 Task: Create a Workspace WS0000000002 in Trello with Workspace Type as ENGINEERING-IT and Workspace Description as WD0000000002. Invite a Team Member Ayush98111@gmail.com to Workspace WS0000000002 in Trello. Invite a Team Member Mailaustralia7@gmail.com to Workspace WS0000000002 in Trello. Invite a Team Member Carxxstreet791@gmail.com to Workspace WS0000000002 in Trello. Invite a Team Member Nikrathi889@gmail.com to Workspace WS0000000002 in Trello
Action: Mouse moved to (340, 369)
Screenshot: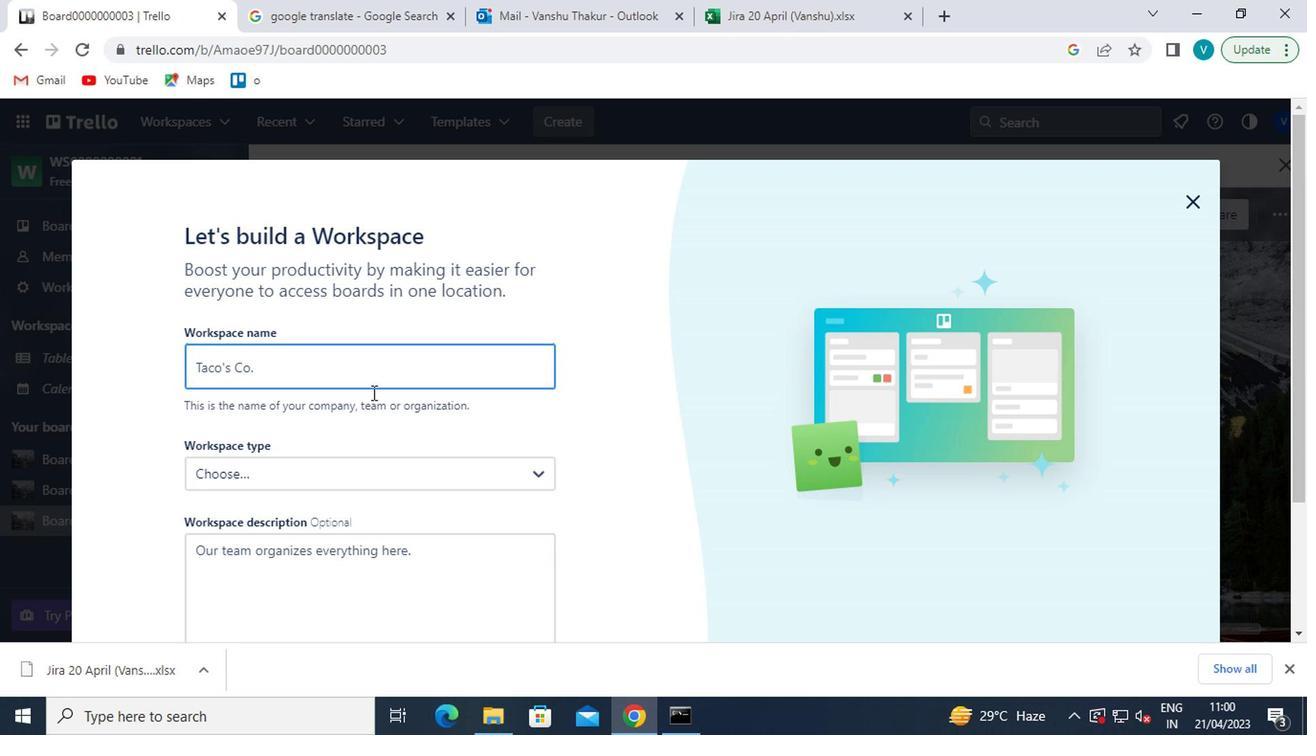 
Action: Mouse pressed left at (340, 369)
Screenshot: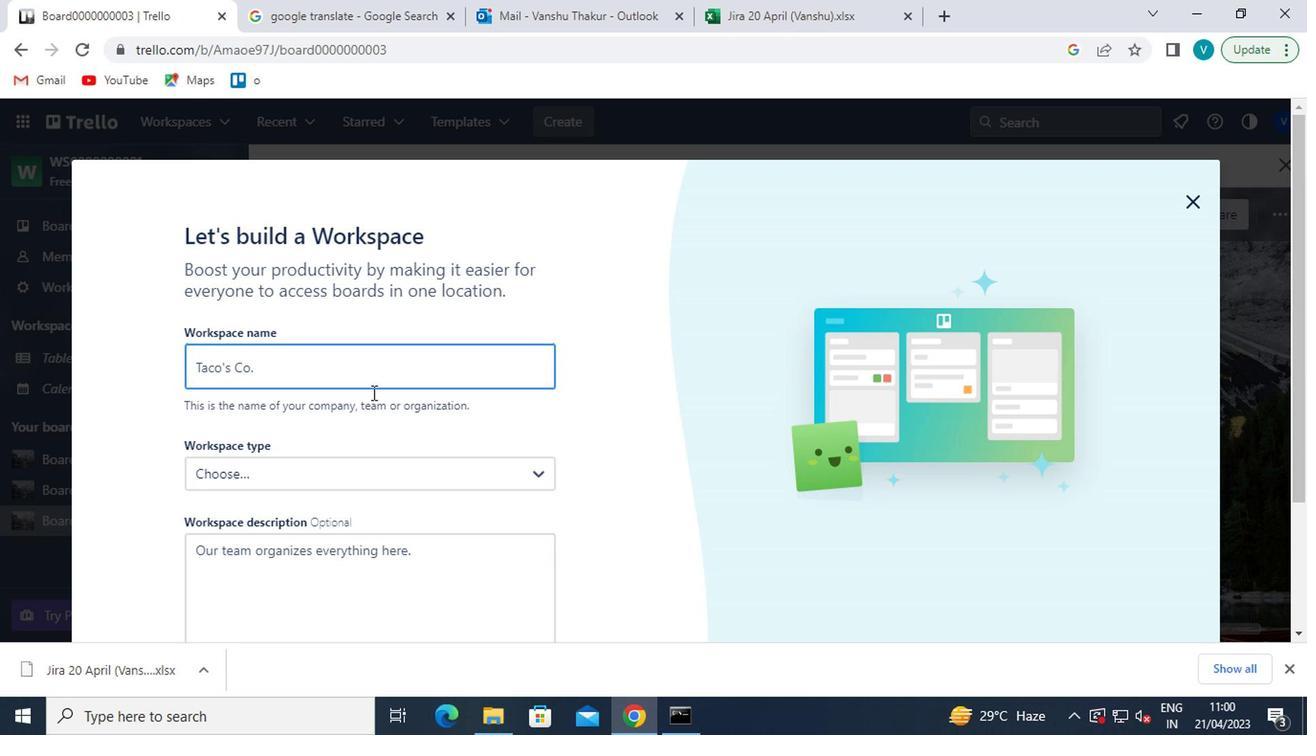 
Action: Mouse moved to (340, 369)
Screenshot: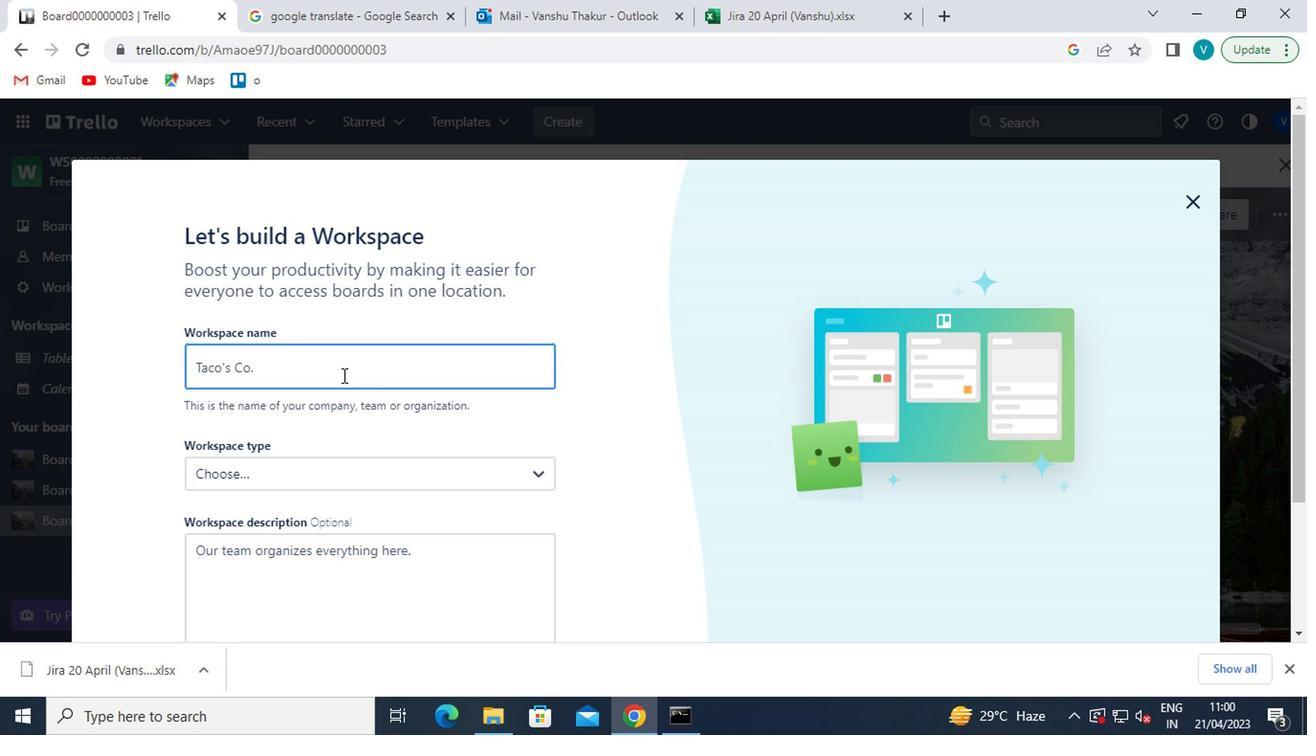 
Action: Key pressed <Key.shift>WS0000000002
Screenshot: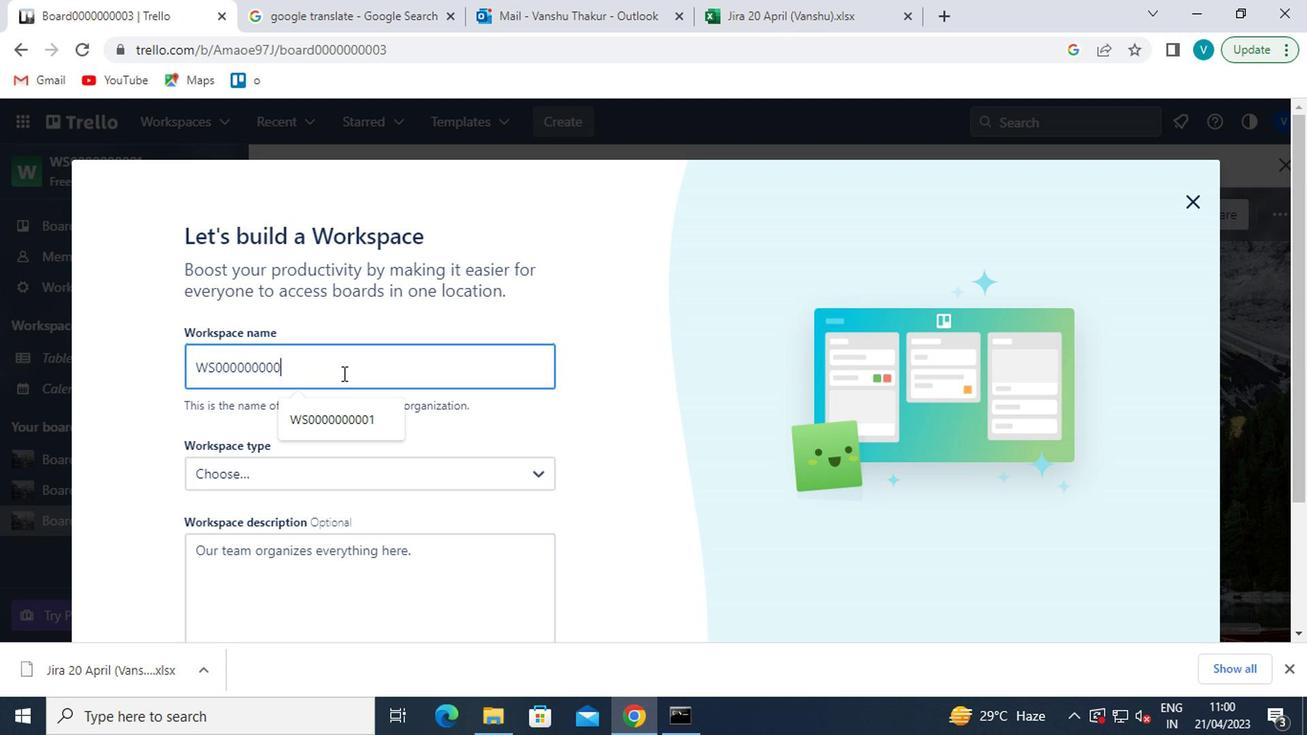 
Action: Mouse moved to (296, 471)
Screenshot: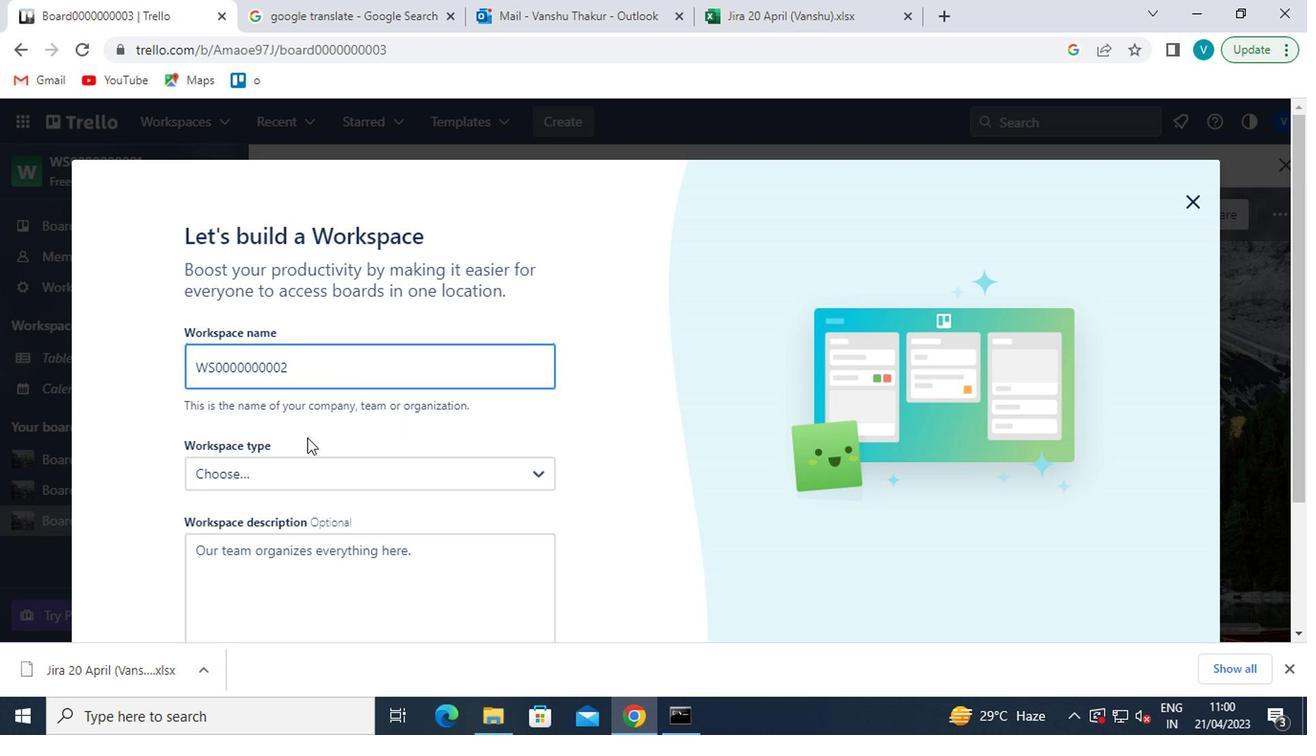 
Action: Mouse pressed left at (296, 471)
Screenshot: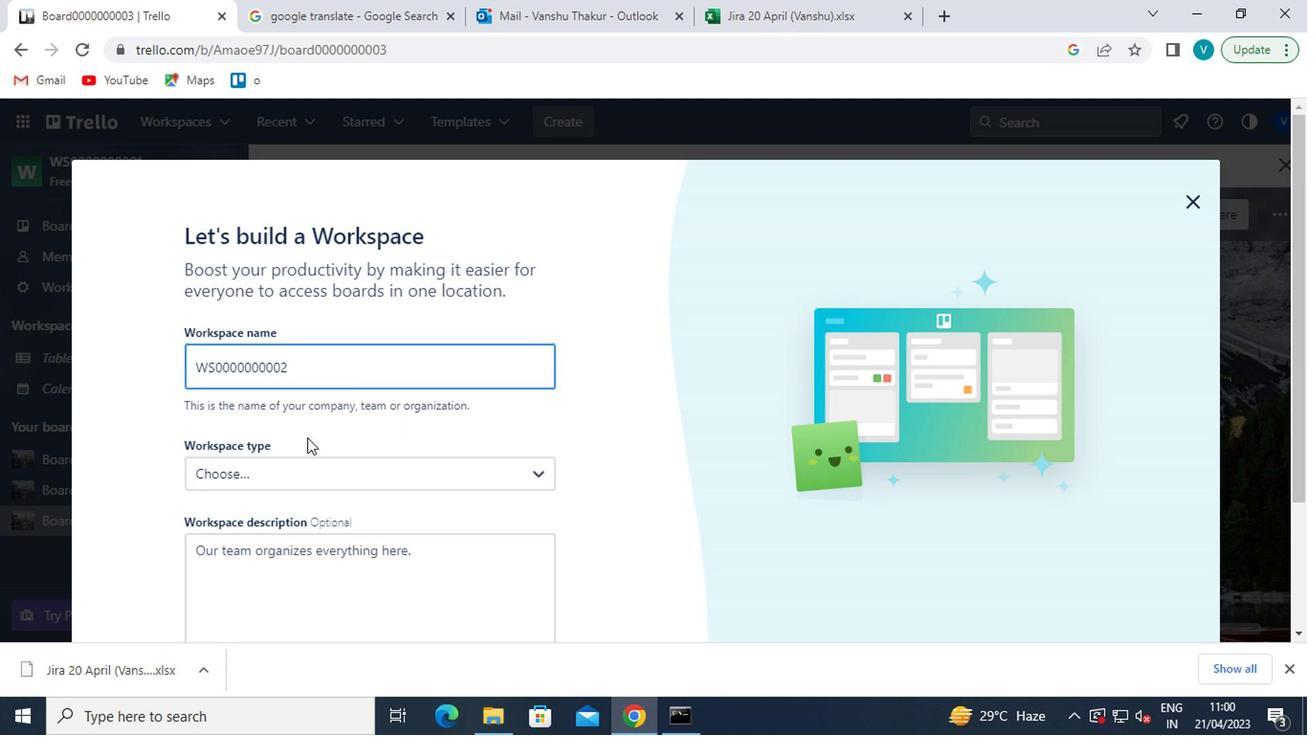 
Action: Mouse moved to (249, 613)
Screenshot: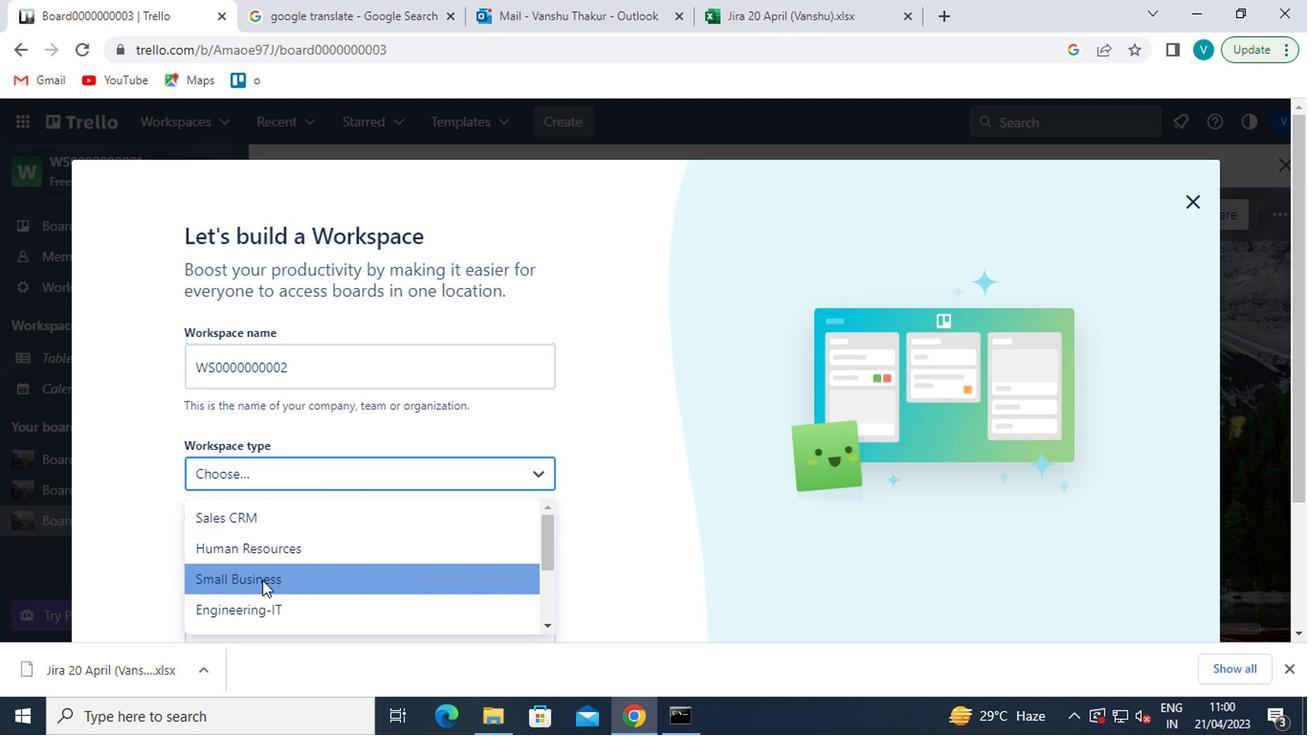
Action: Mouse pressed left at (249, 613)
Screenshot: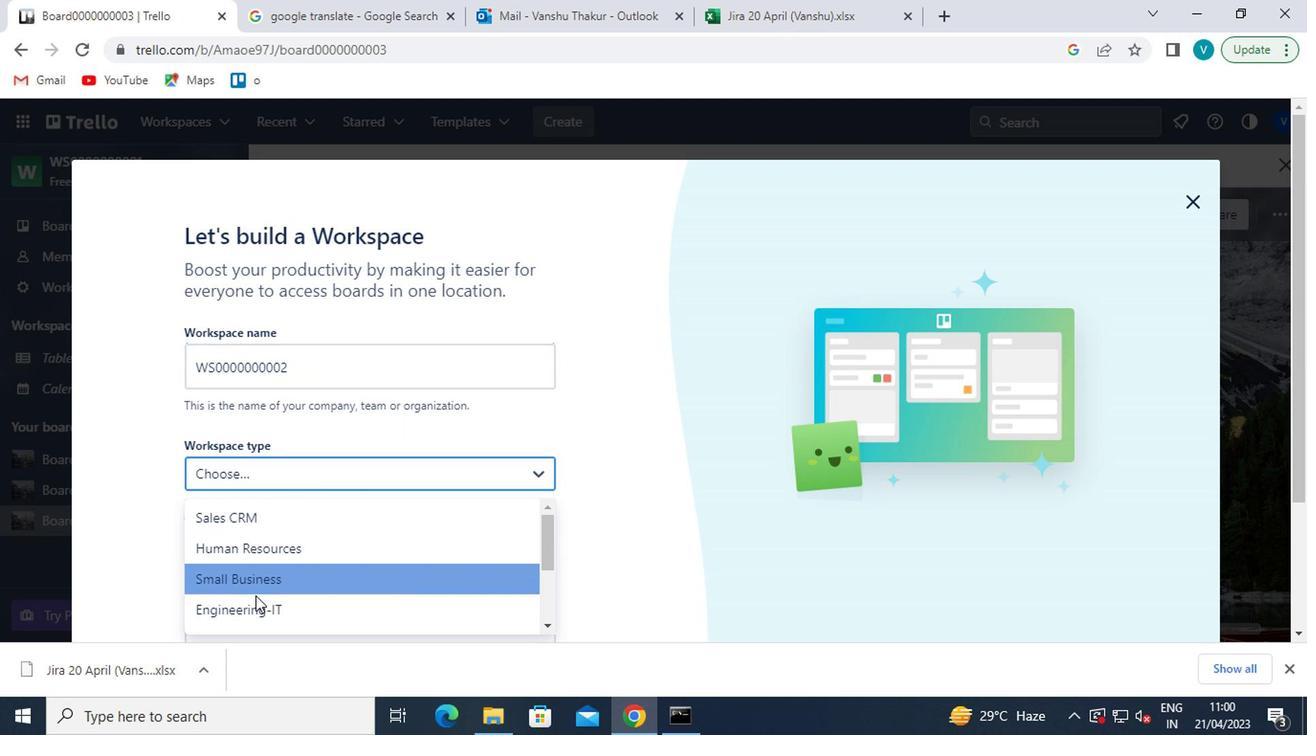 
Action: Mouse moved to (249, 556)
Screenshot: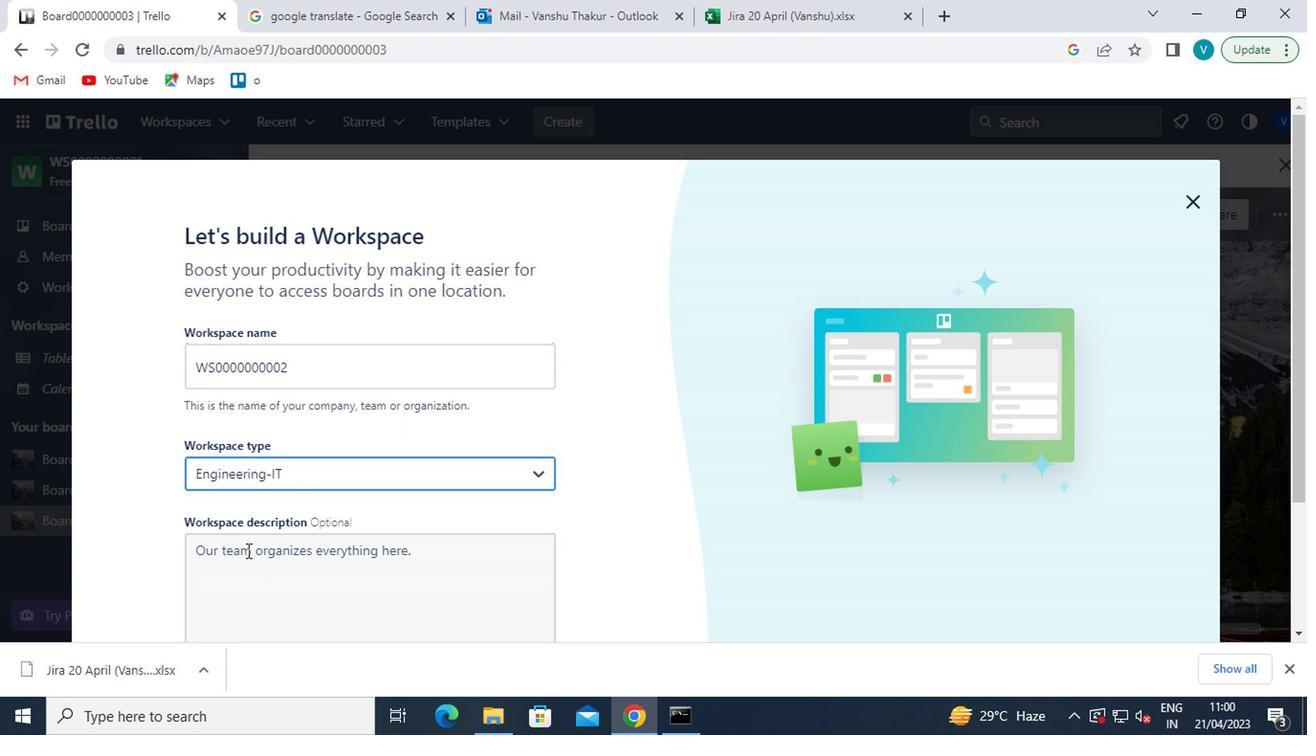 
Action: Mouse pressed left at (249, 556)
Screenshot: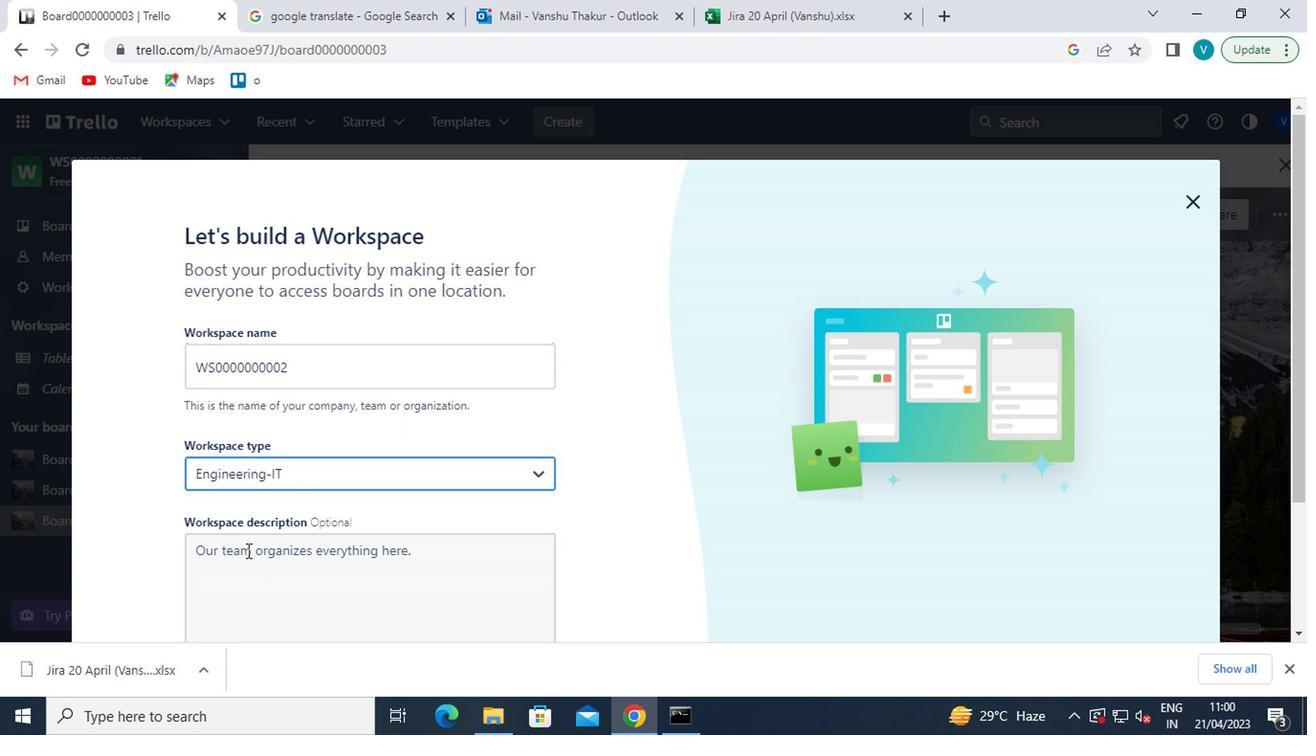 
Action: Mouse moved to (252, 552)
Screenshot: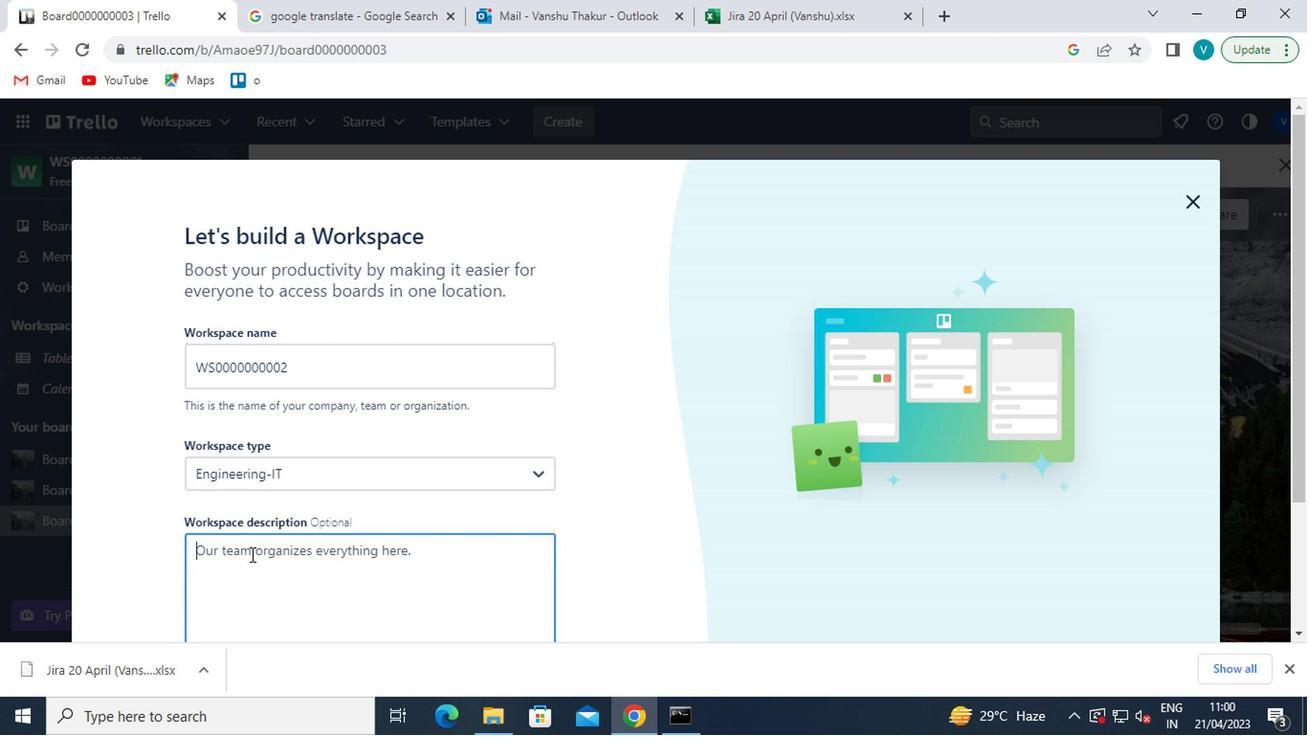 
Action: Key pressed <Key.shift>WD0000000002
Screenshot: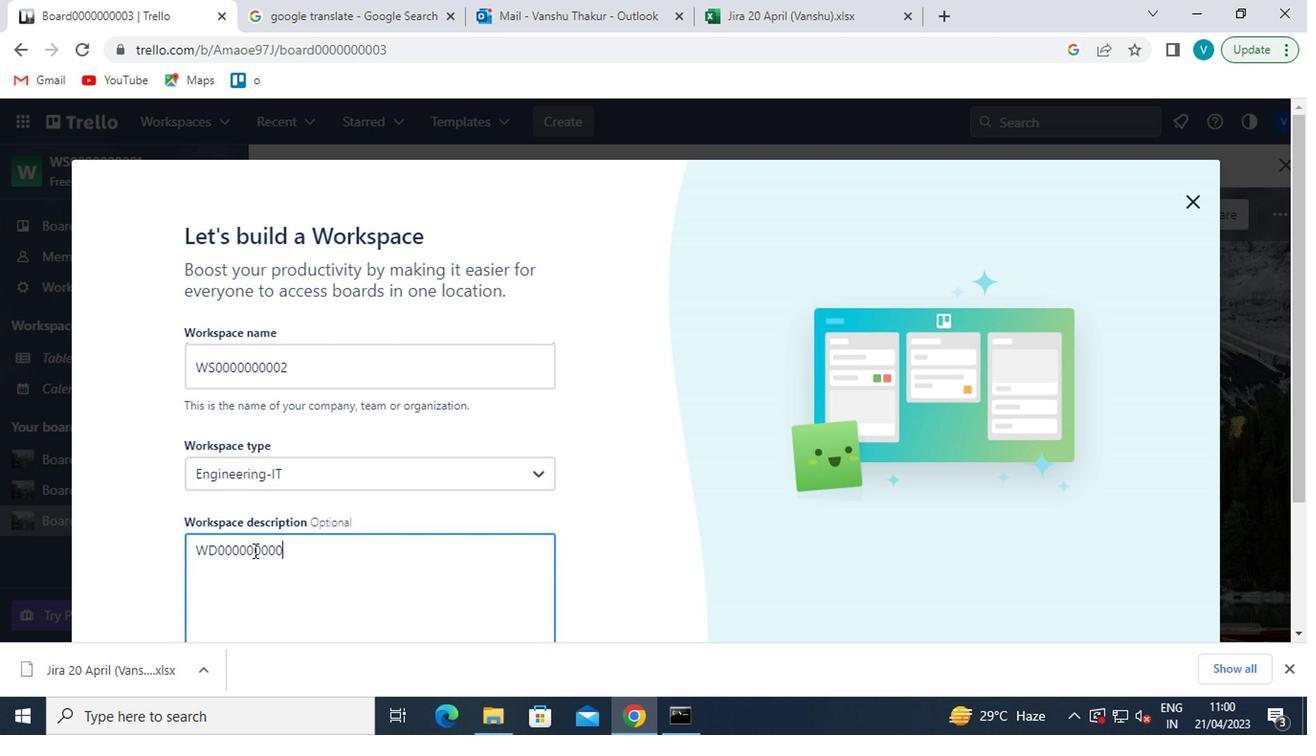 
Action: Mouse moved to (439, 517)
Screenshot: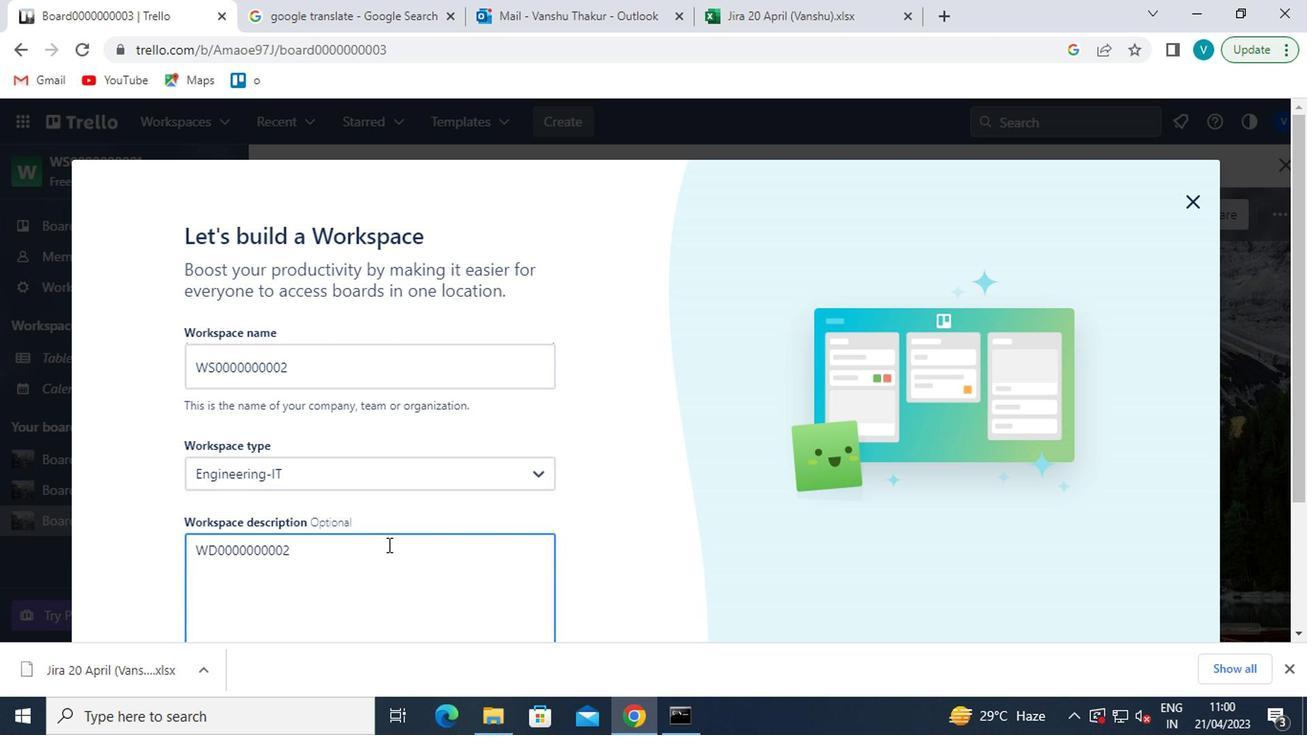 
Action: Mouse scrolled (439, 516) with delta (0, 0)
Screenshot: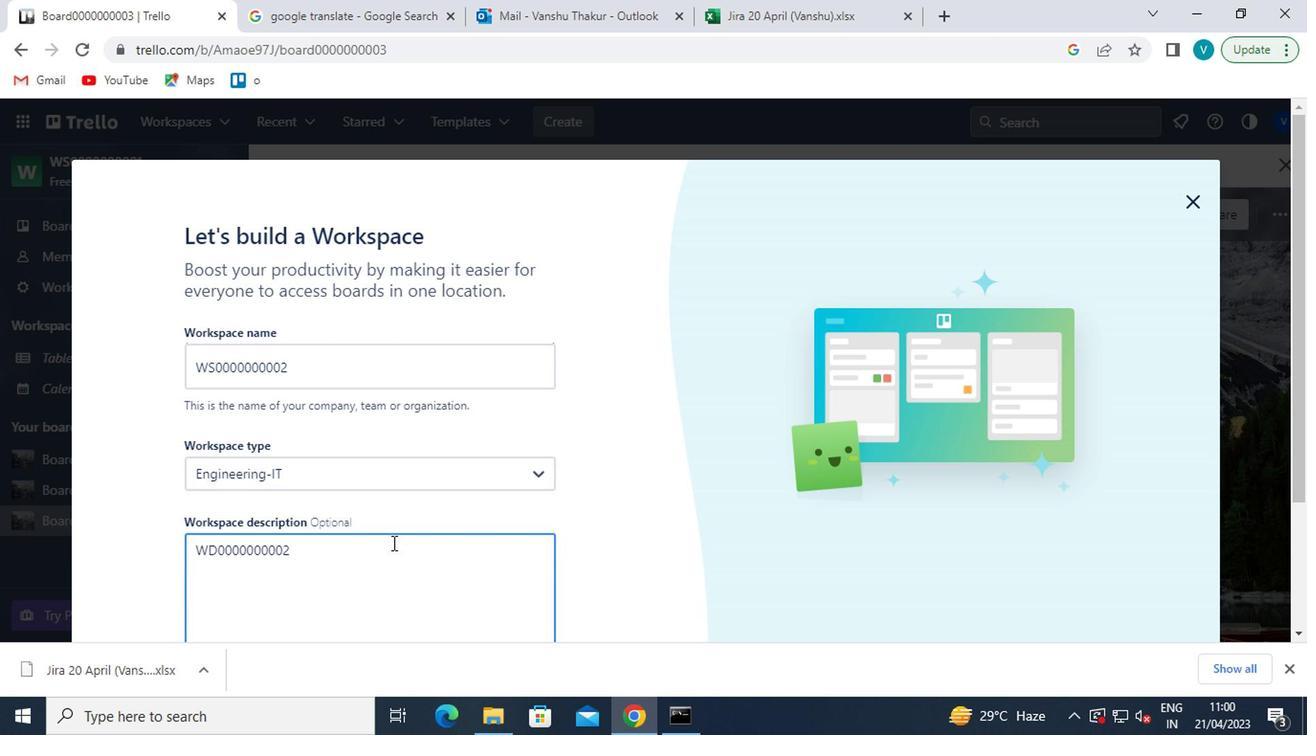 
Action: Mouse moved to (445, 504)
Screenshot: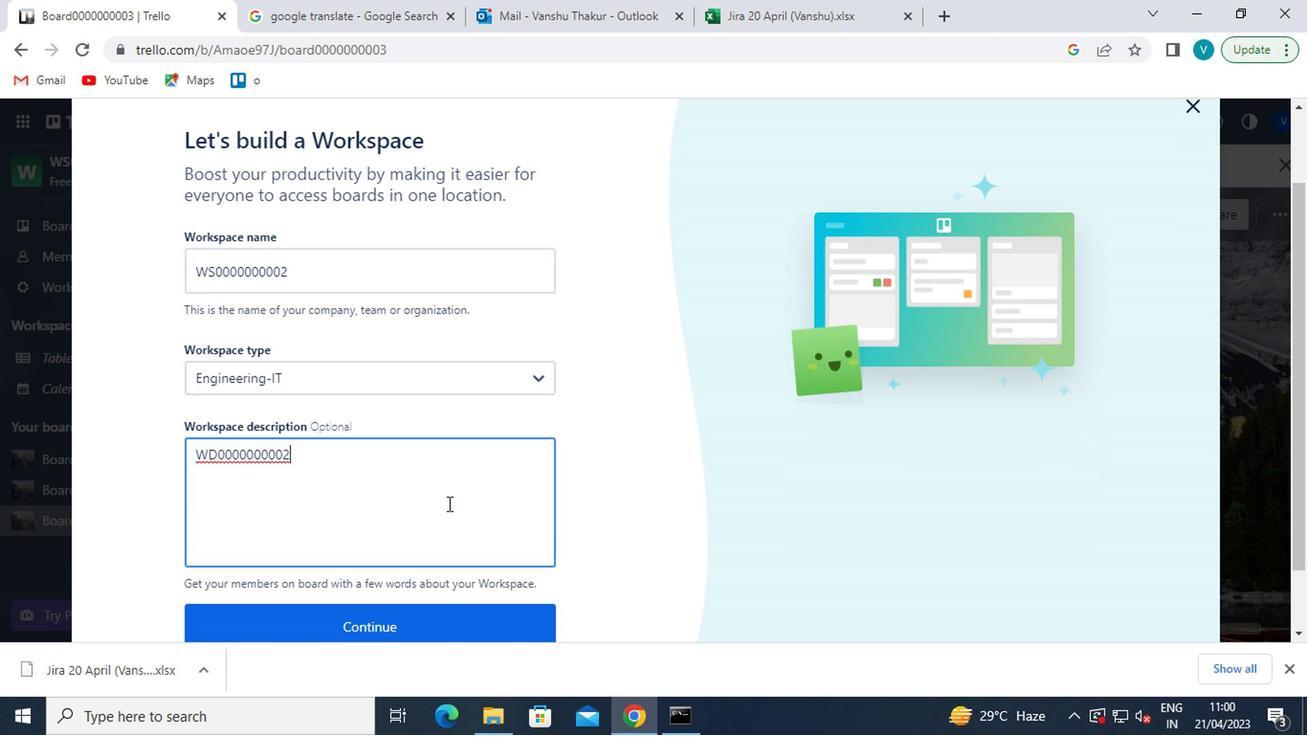 
Action: Mouse scrolled (445, 502) with delta (0, -1)
Screenshot: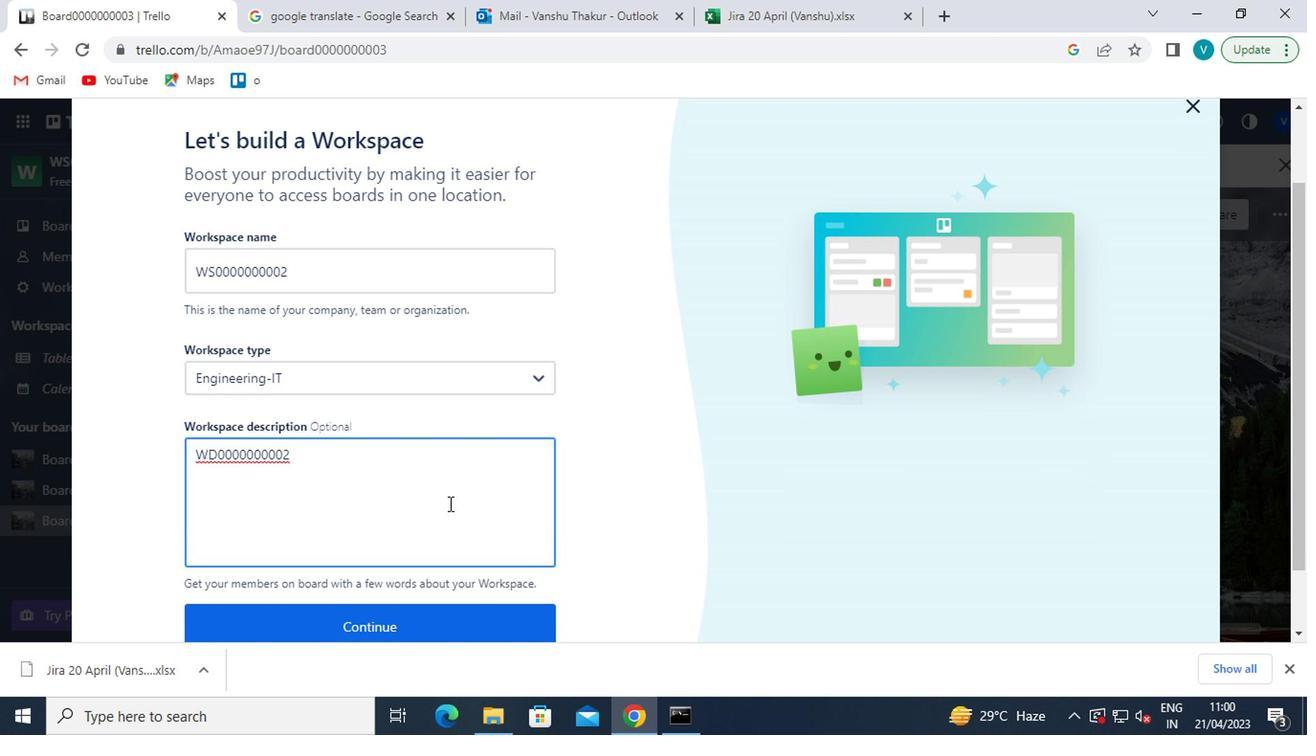 
Action: Mouse moved to (431, 540)
Screenshot: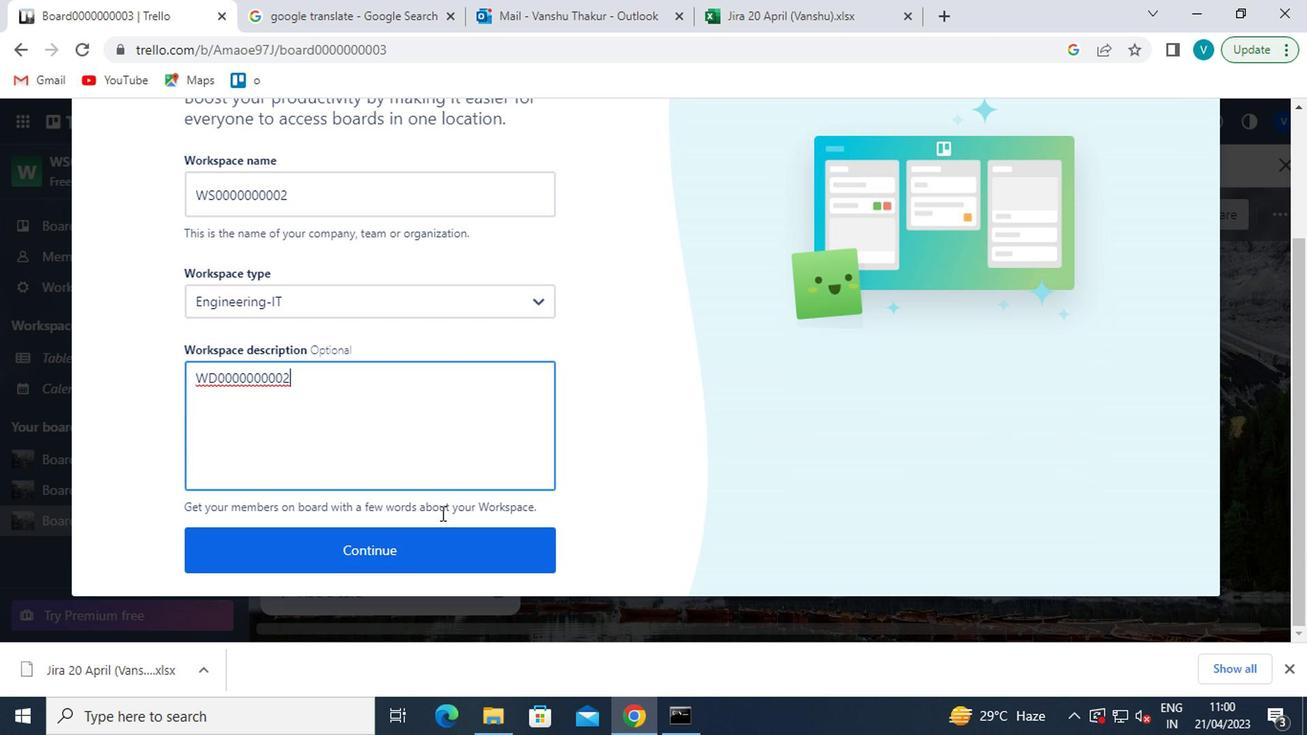 
Action: Mouse pressed left at (431, 540)
Screenshot: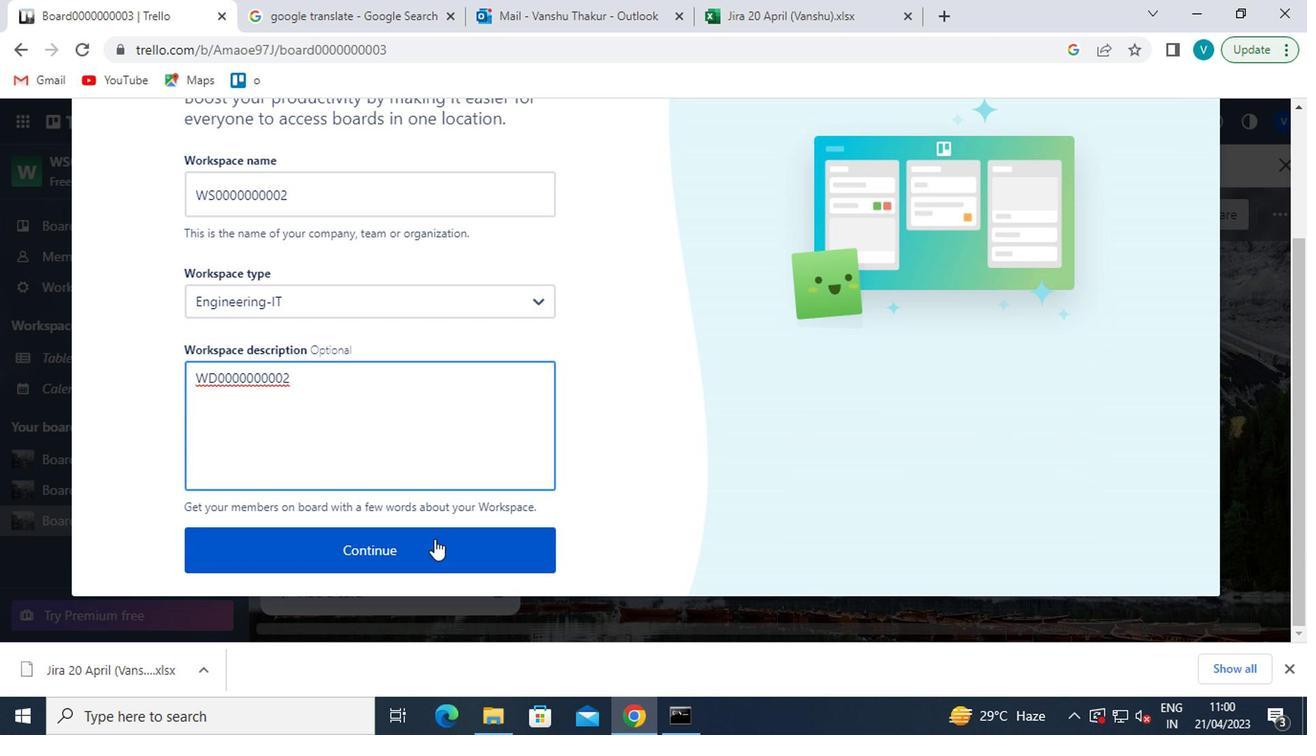 
Action: Mouse moved to (417, 318)
Screenshot: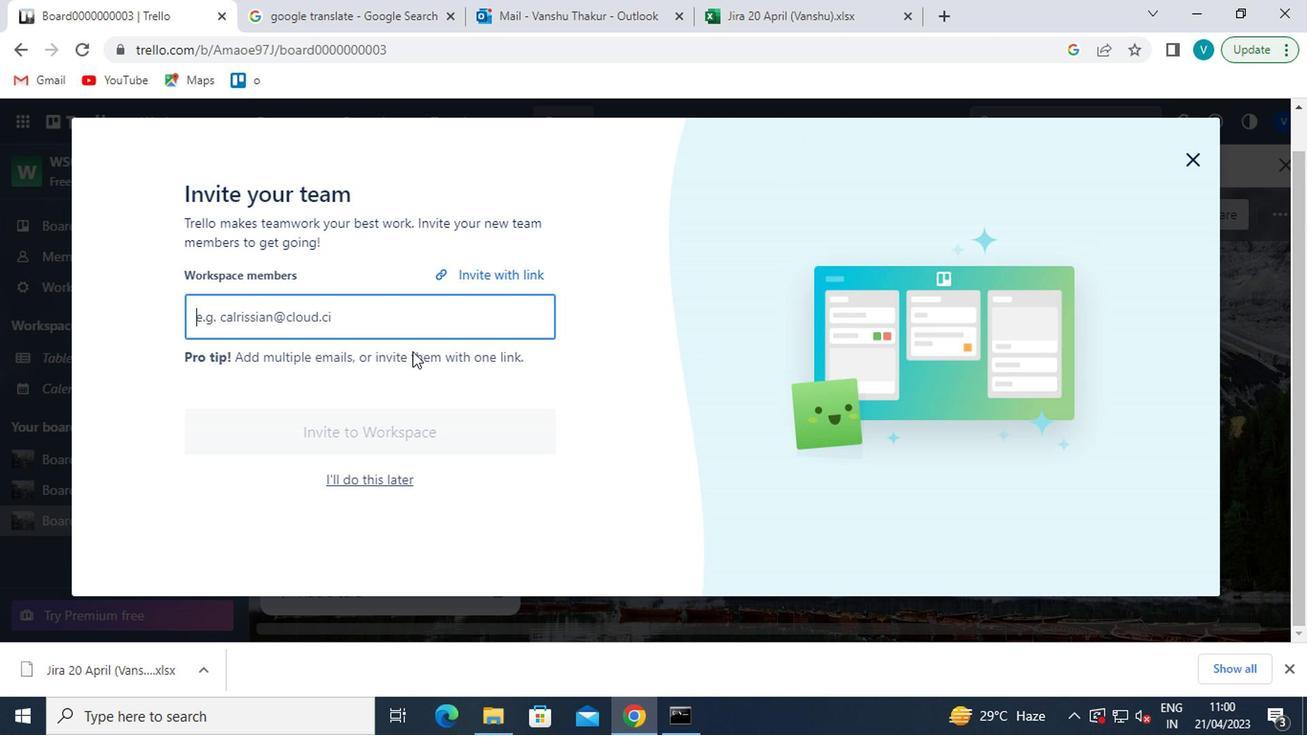 
Action: Mouse pressed left at (417, 318)
Screenshot: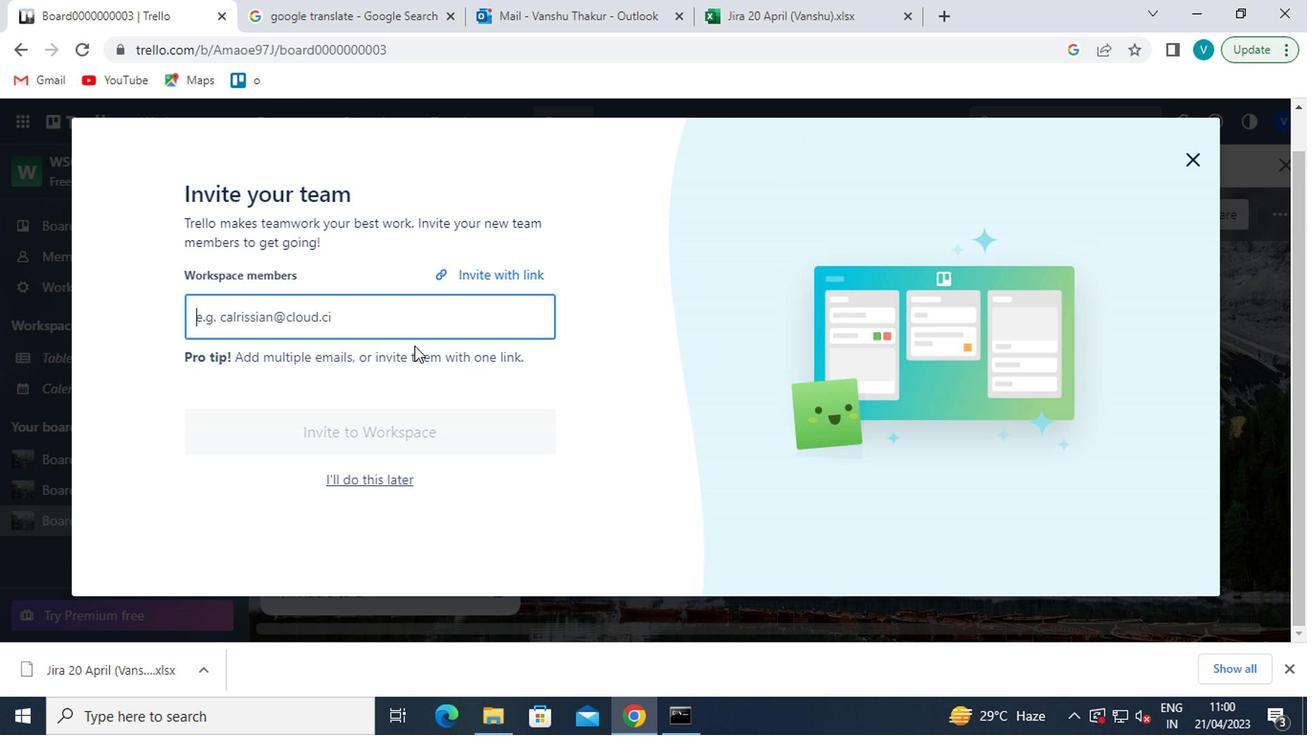 
Action: Key pressed <Key.shift>AYUSH98111<Key.shift>@GMAIL.COM<Key.enter><Key.shift>MAILAUSTRALIA7<Key.shift>@GMAIL.COM<Key.enter><Key.shift>CARXXSTREET791<Key.shift>@GMAIL.COM<Key.enter><Key.shift>NIKRATHI889<Key.shift>@GMAIL.COM
Screenshot: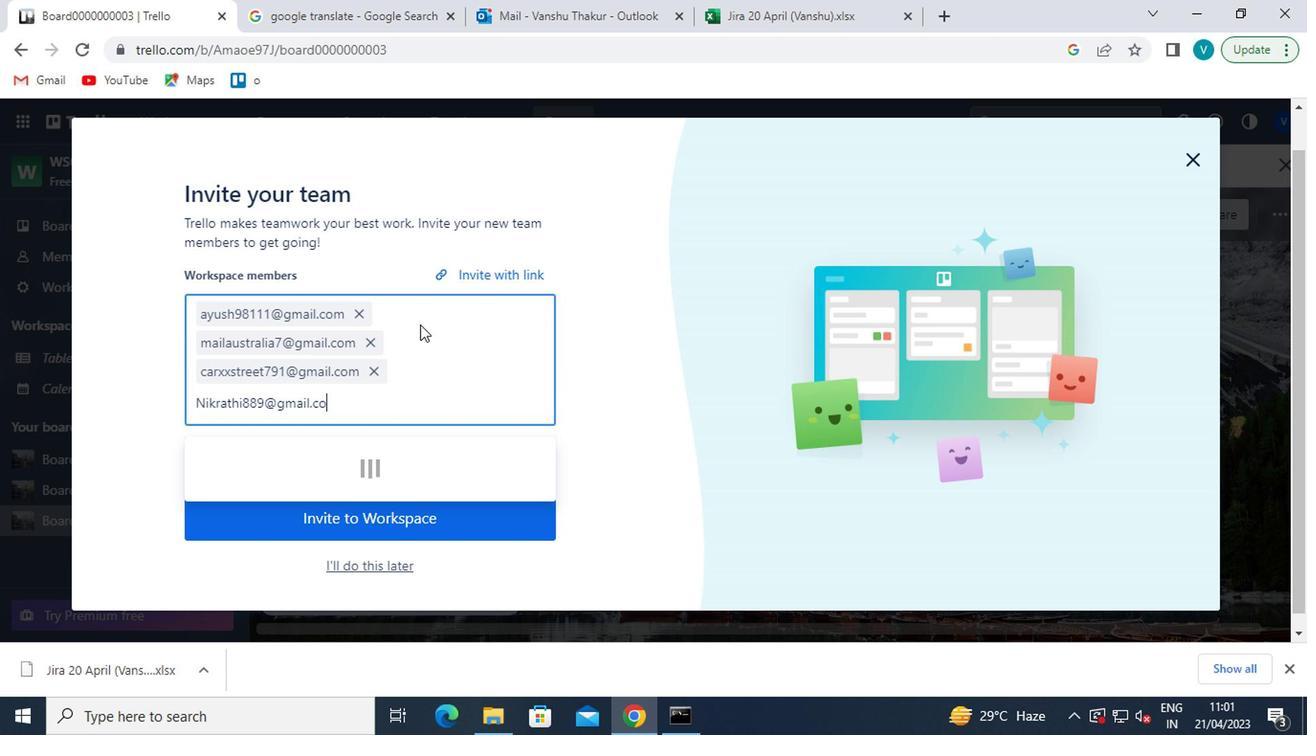 
Action: Mouse moved to (448, 528)
Screenshot: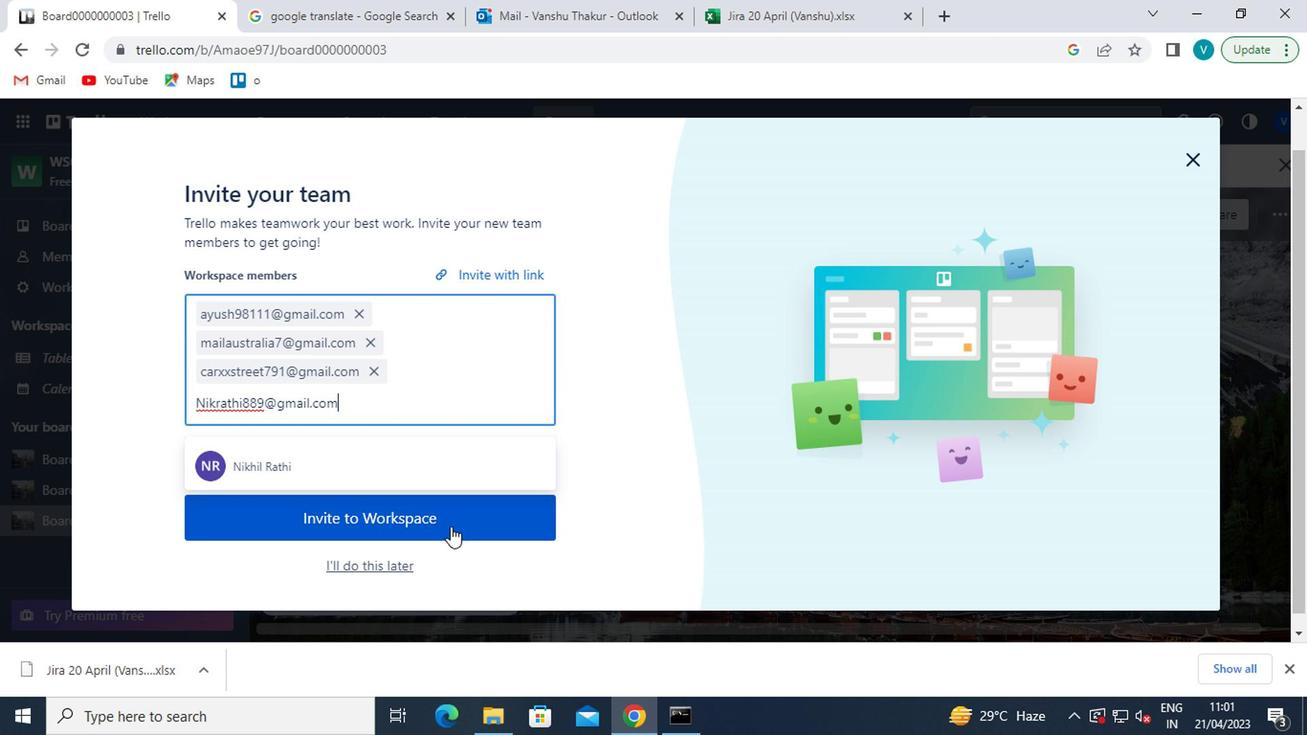 
Action: Mouse pressed left at (448, 528)
Screenshot: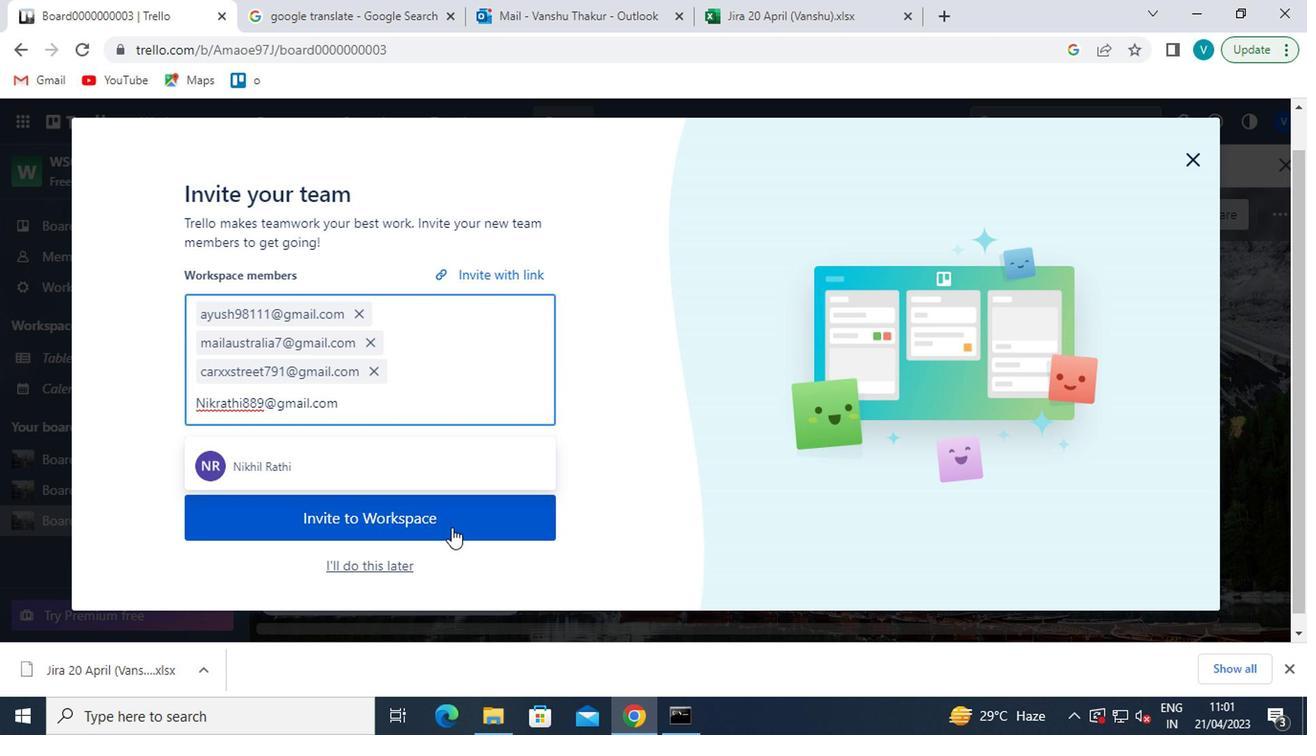 
Action: Mouse moved to (532, 434)
Screenshot: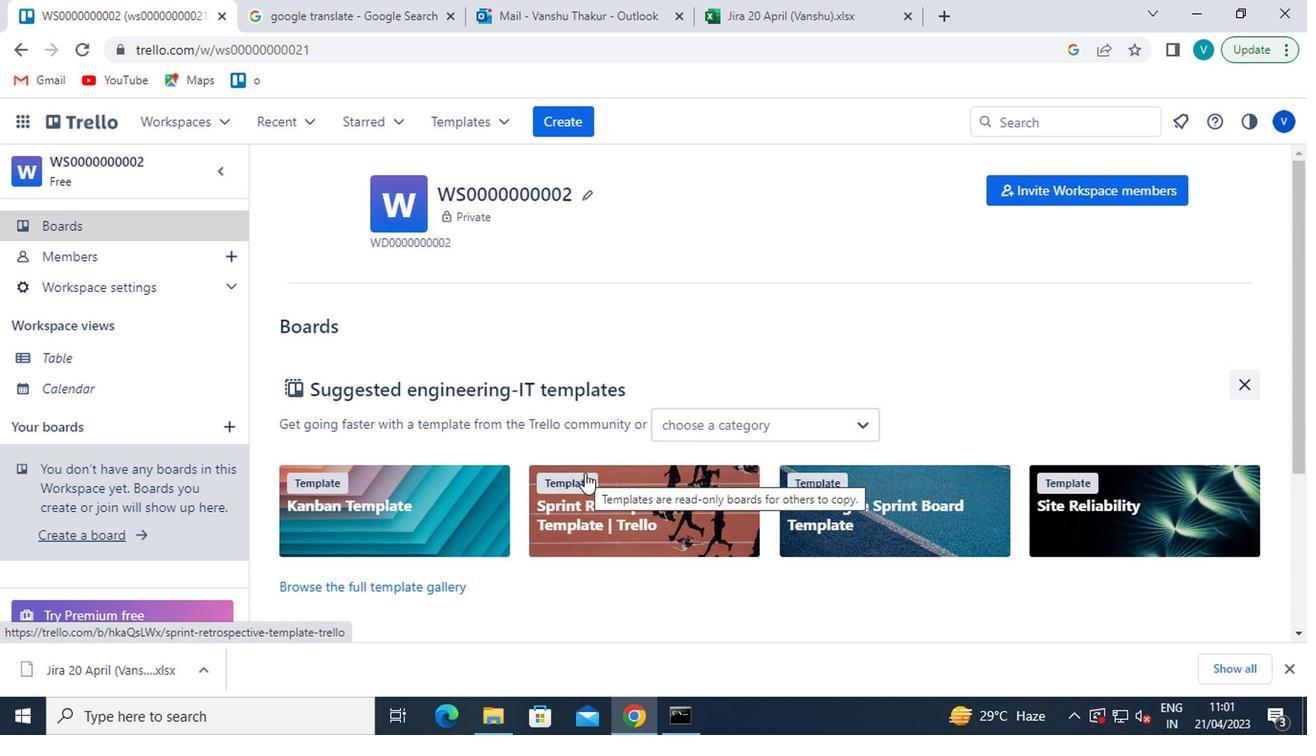
